 Task: Add Peroni Beer 6 Pack Bottles to the cart.
Action: Mouse moved to (691, 264)
Screenshot: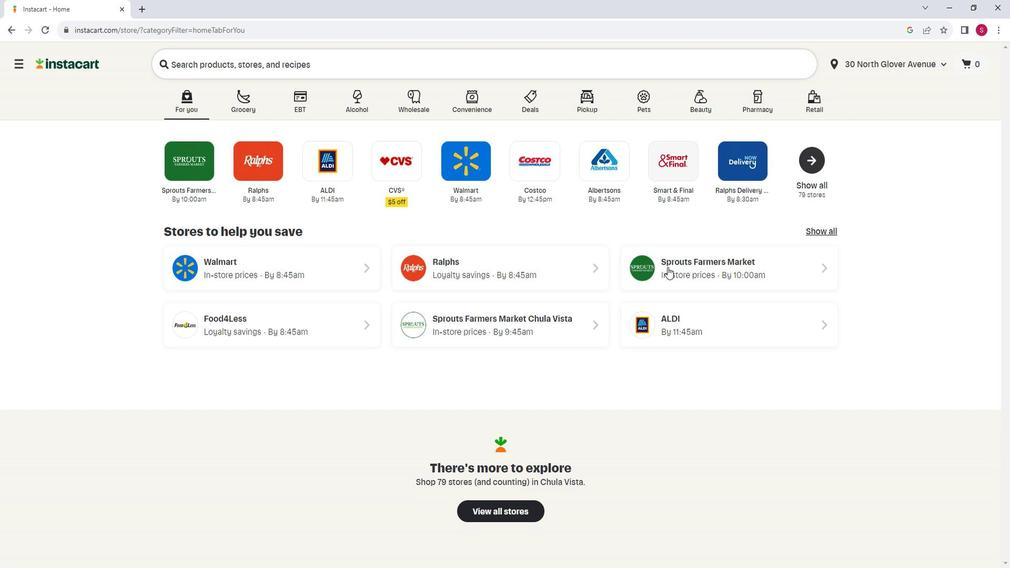 
Action: Mouse pressed left at (691, 264)
Screenshot: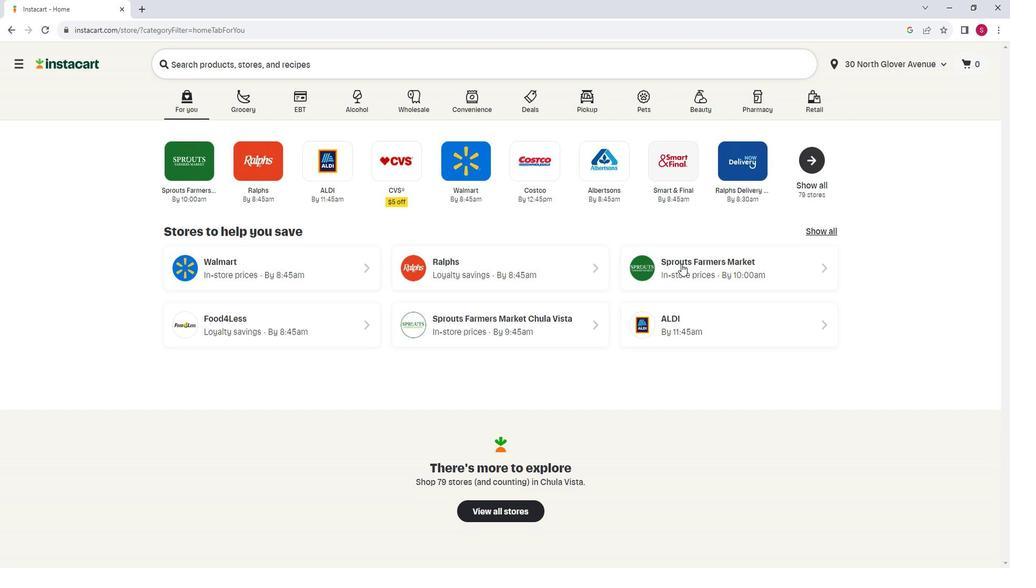 
Action: Mouse moved to (104, 349)
Screenshot: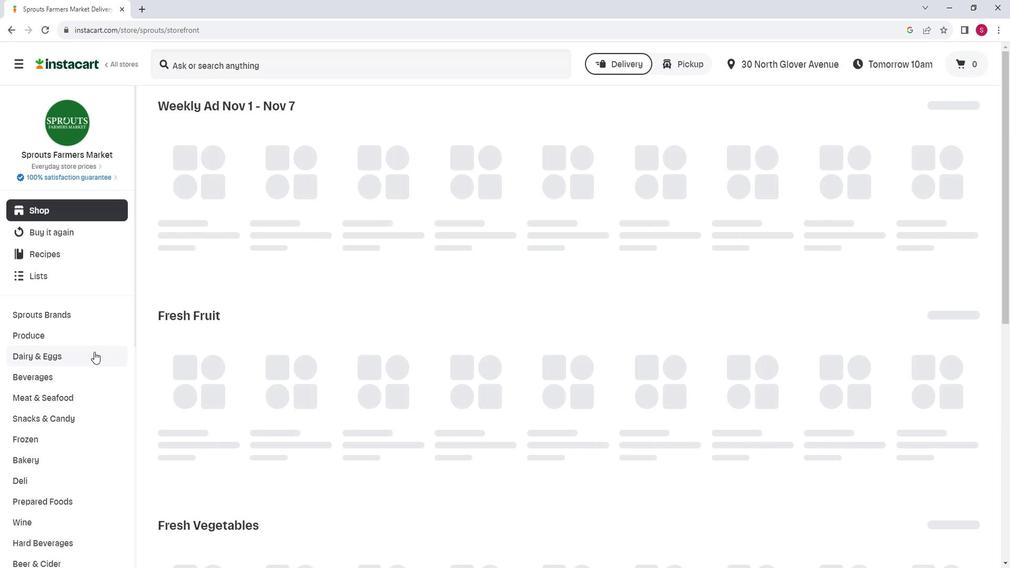 
Action: Mouse scrolled (104, 349) with delta (0, 0)
Screenshot: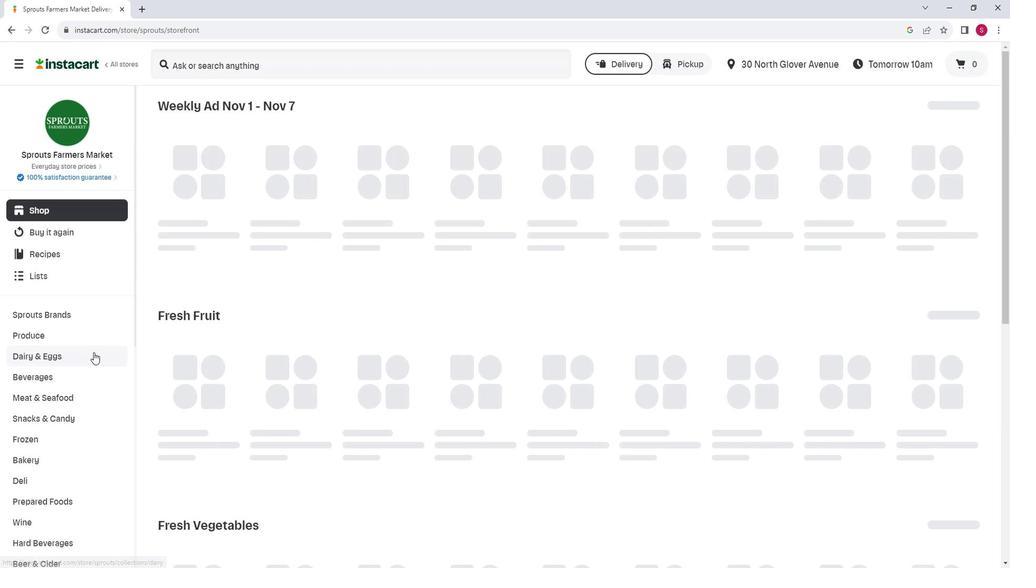 
Action: Mouse moved to (75, 496)
Screenshot: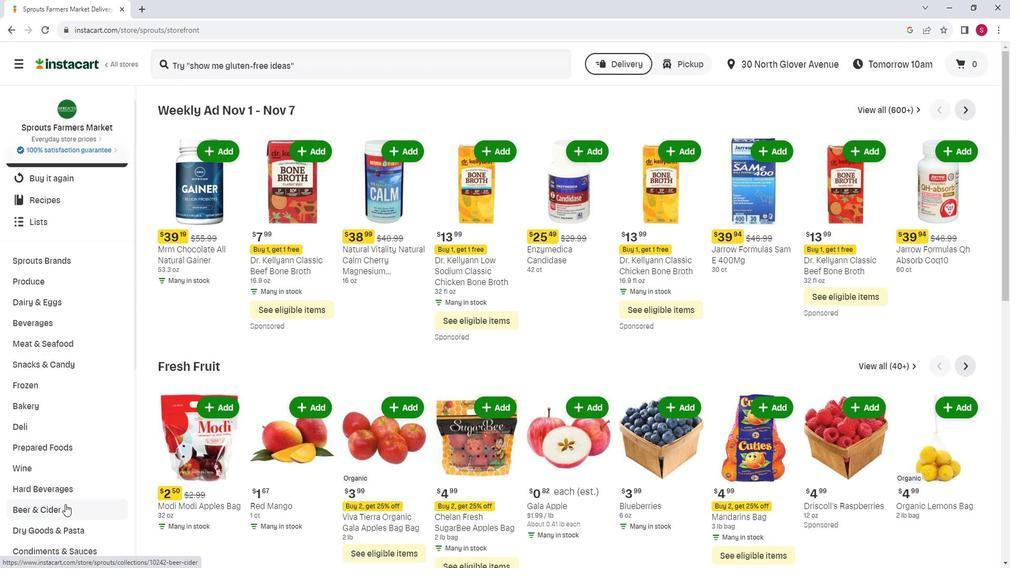 
Action: Mouse pressed left at (75, 496)
Screenshot: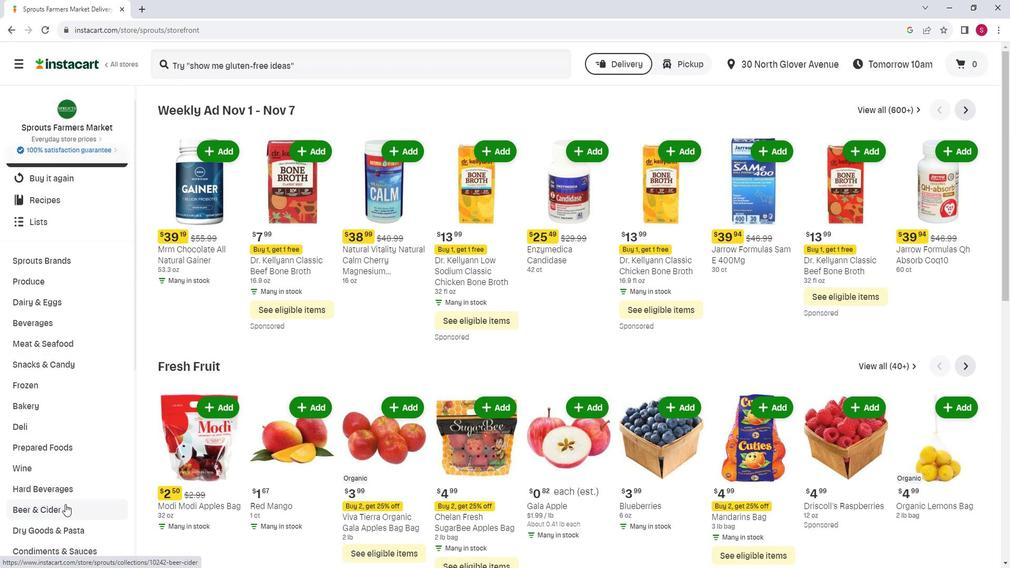 
Action: Mouse moved to (338, 139)
Screenshot: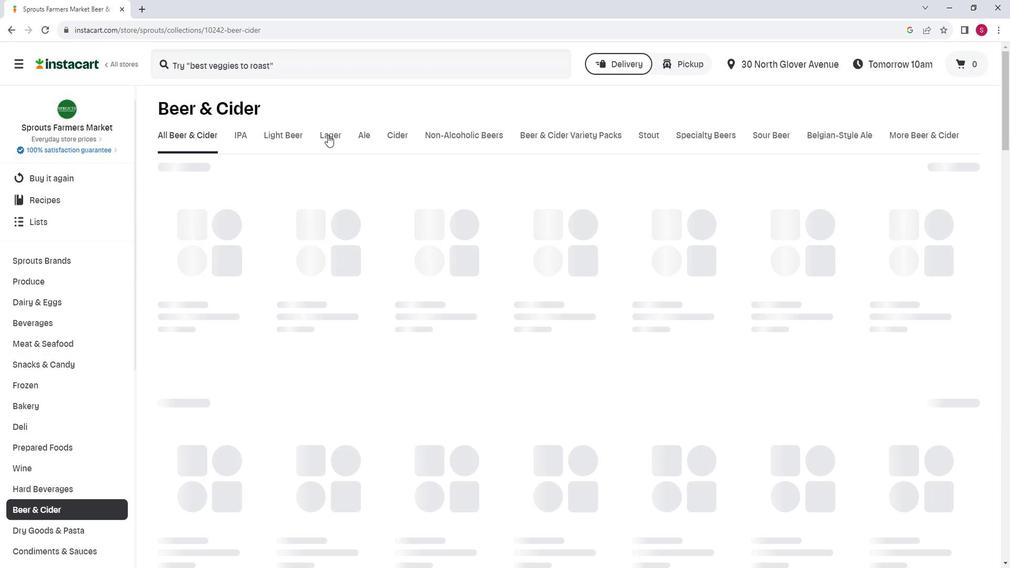 
Action: Mouse pressed left at (338, 139)
Screenshot: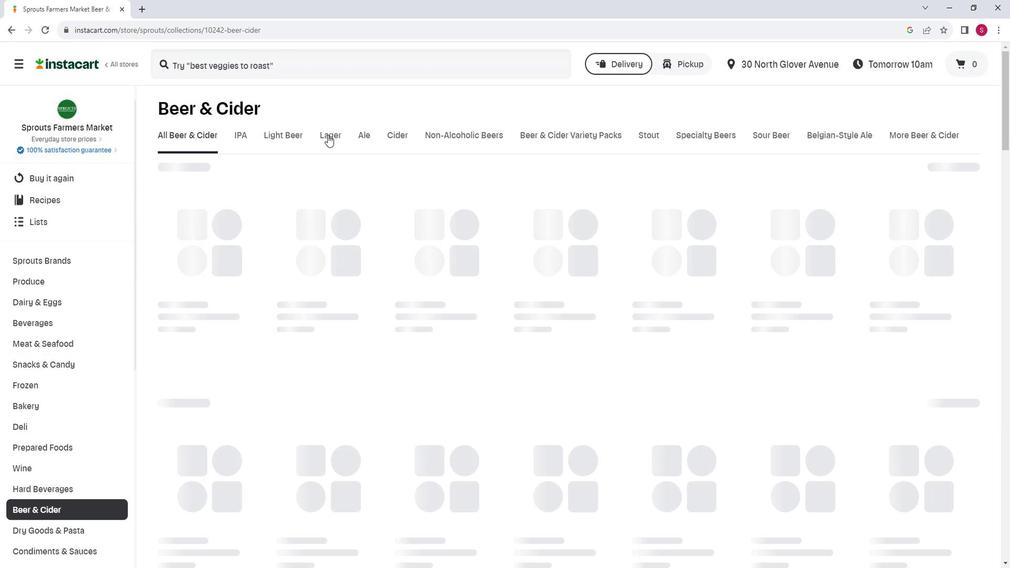 
Action: Mouse moved to (726, 220)
Screenshot: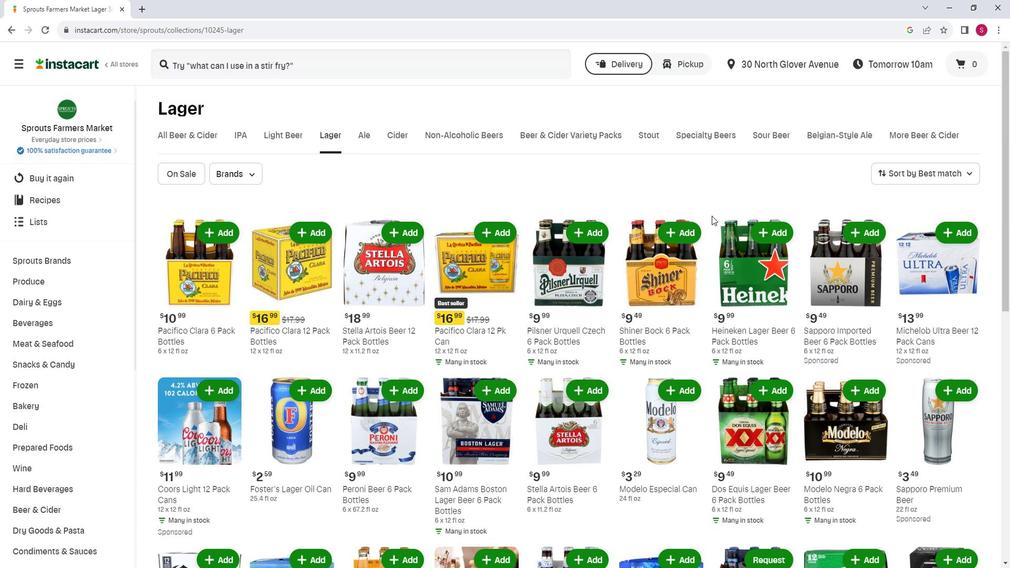 
Action: Mouse scrolled (726, 219) with delta (0, 0)
Screenshot: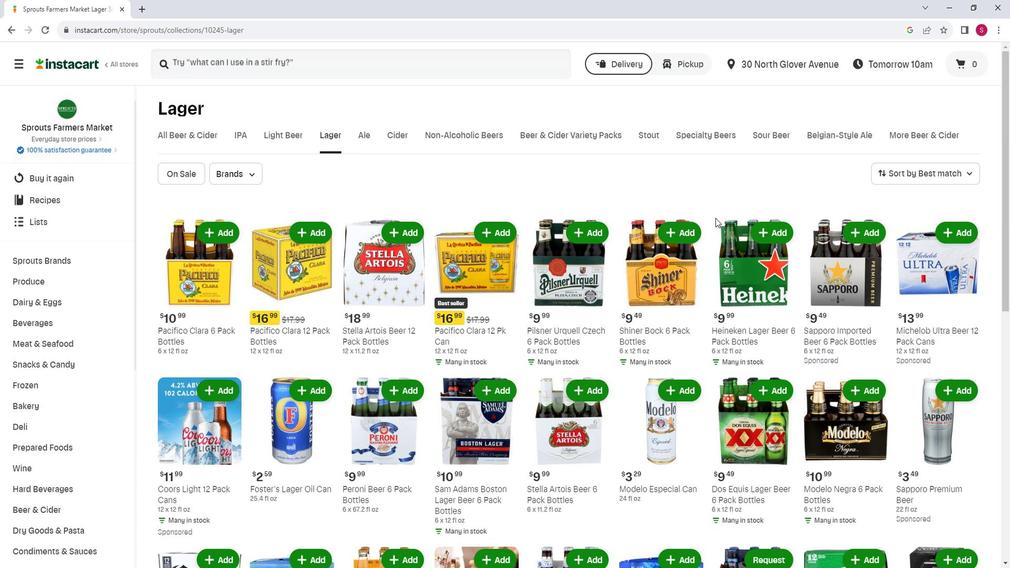 
Action: Mouse moved to (487, 256)
Screenshot: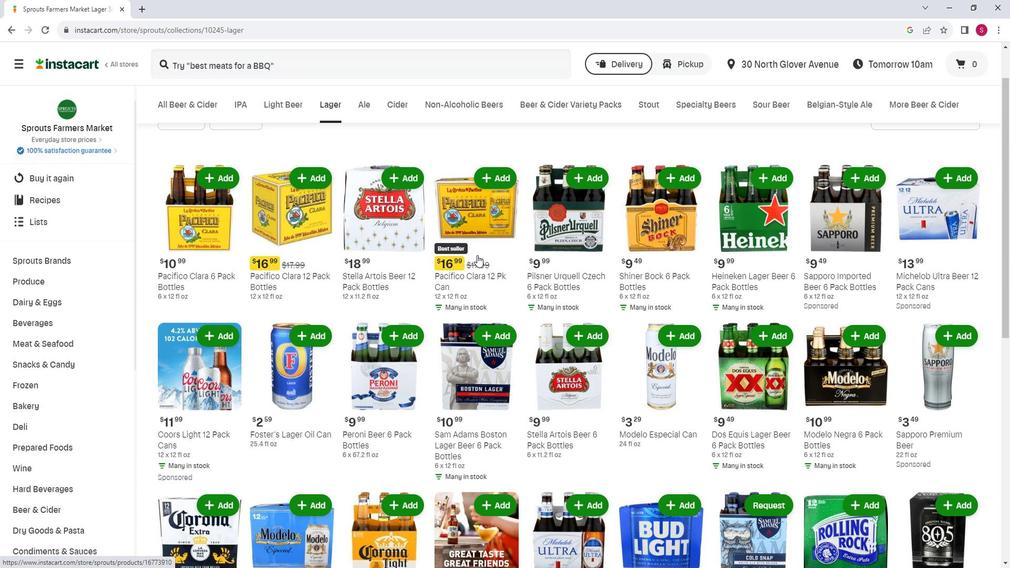 
Action: Mouse scrolled (487, 255) with delta (0, 0)
Screenshot: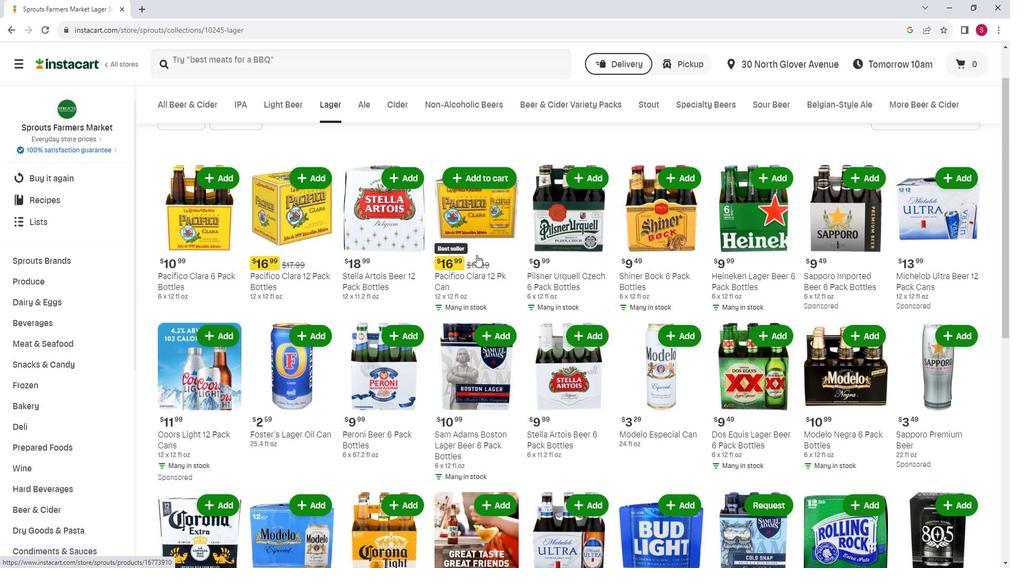 
Action: Mouse moved to (417, 276)
Screenshot: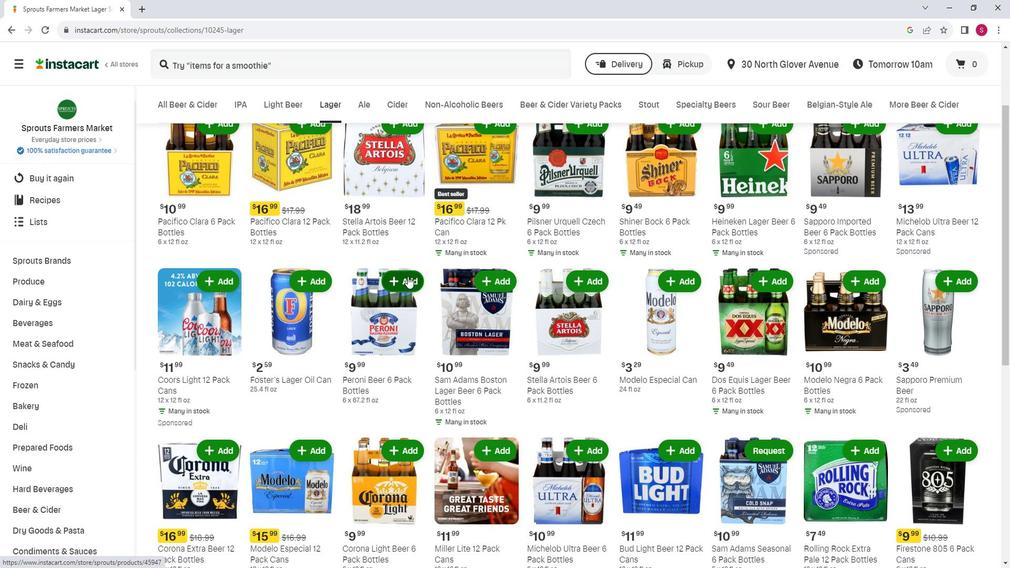 
Action: Mouse pressed left at (417, 276)
Screenshot: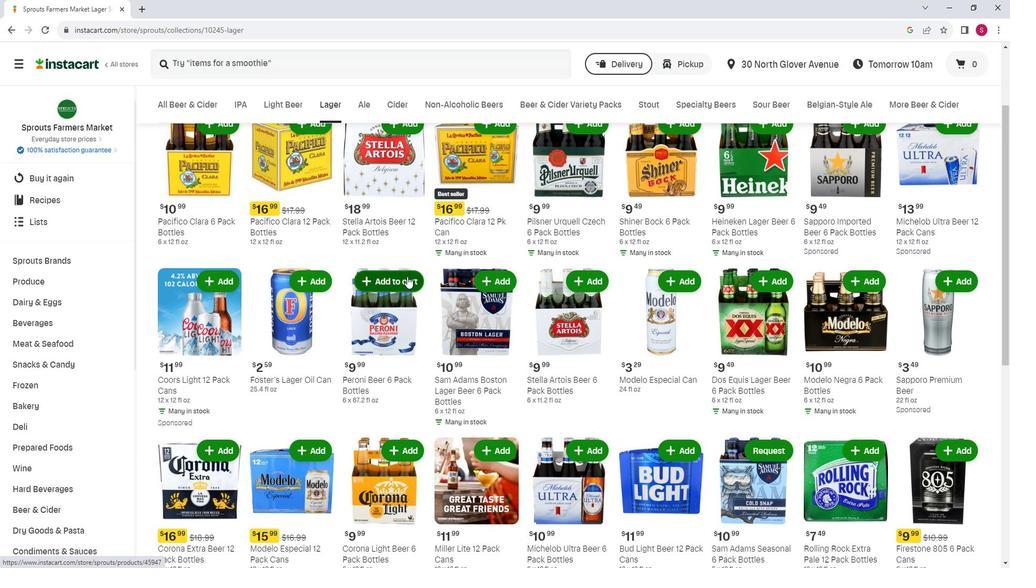 
Action: Mouse moved to (420, 248)
Screenshot: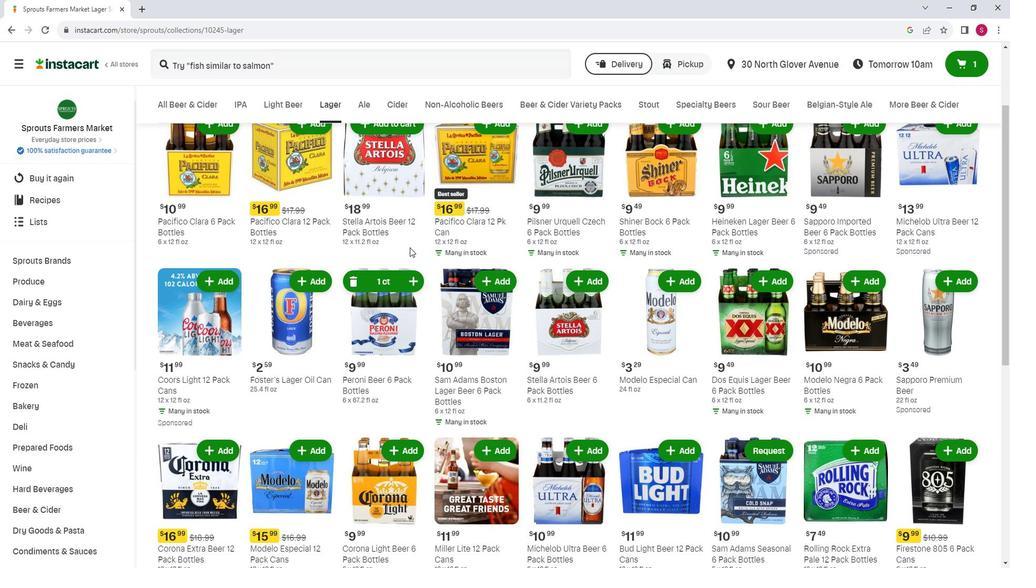 
